 Task: Create a task  Add a feature to import/export data in the app , assign it to team member softage.7@softage.net in the project TrimLine and update the status of the task to  At Risk , set the priority of the task to Medium.
Action: Mouse moved to (52, 427)
Screenshot: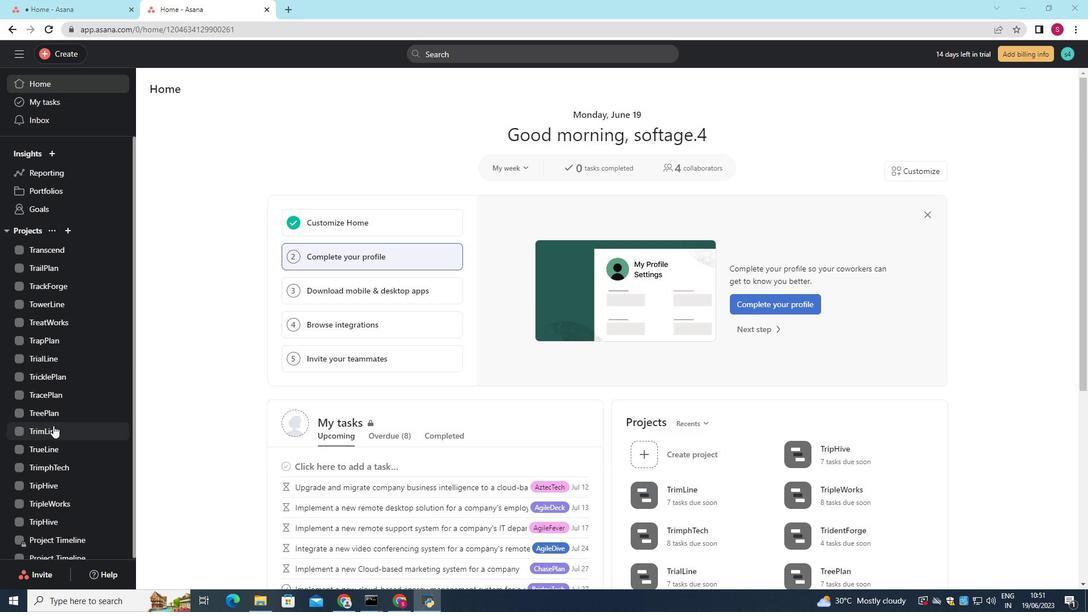 
Action: Mouse pressed left at (52, 427)
Screenshot: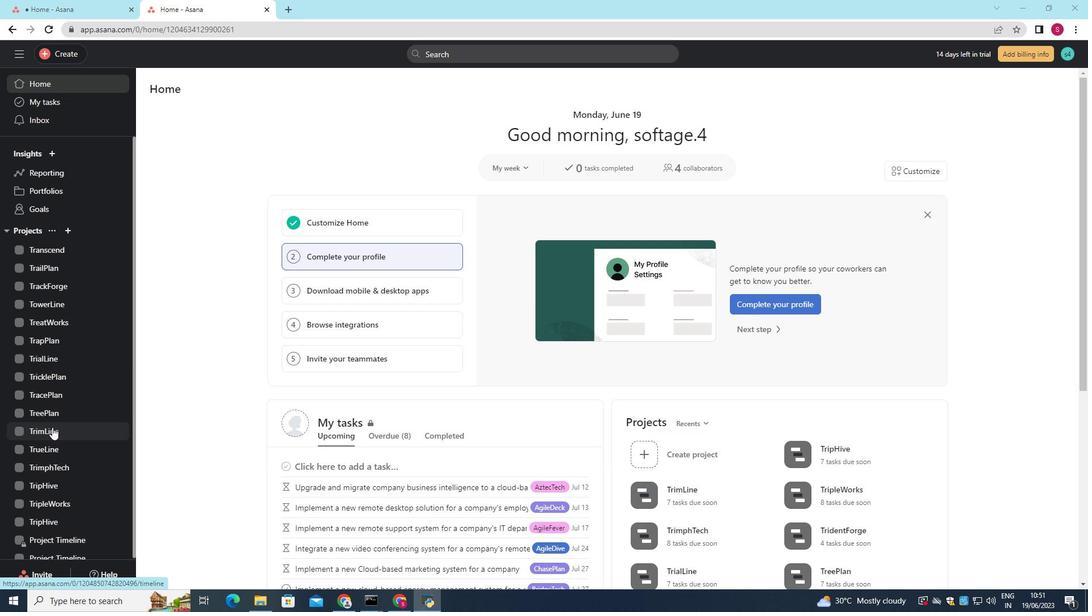 
Action: Mouse moved to (406, 320)
Screenshot: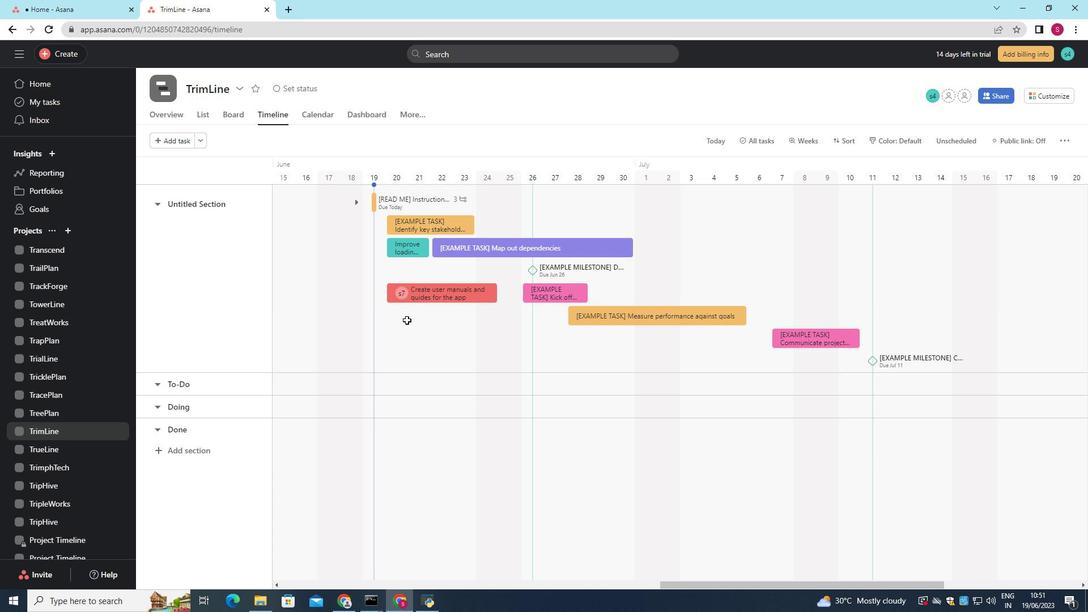 
Action: Mouse pressed left at (406, 320)
Screenshot: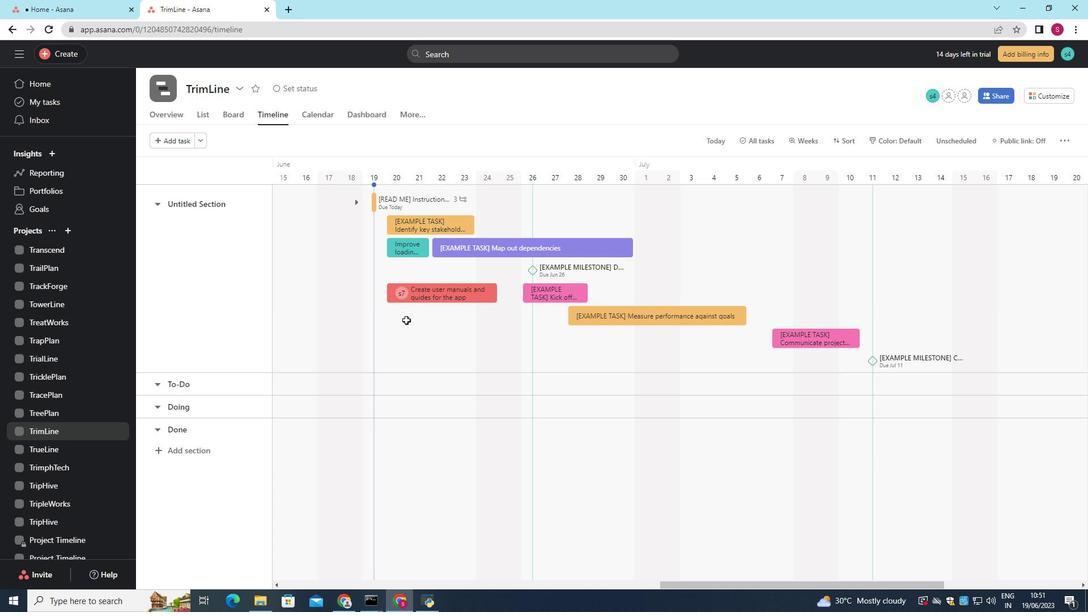 
Action: Key pressed <Key.shift>Add<Key.space>a<Key.space>feature<Key.space>to<Key.space>import/export<Key.space>data<Key.space>in<Key.space>the<Key.space>app
Screenshot: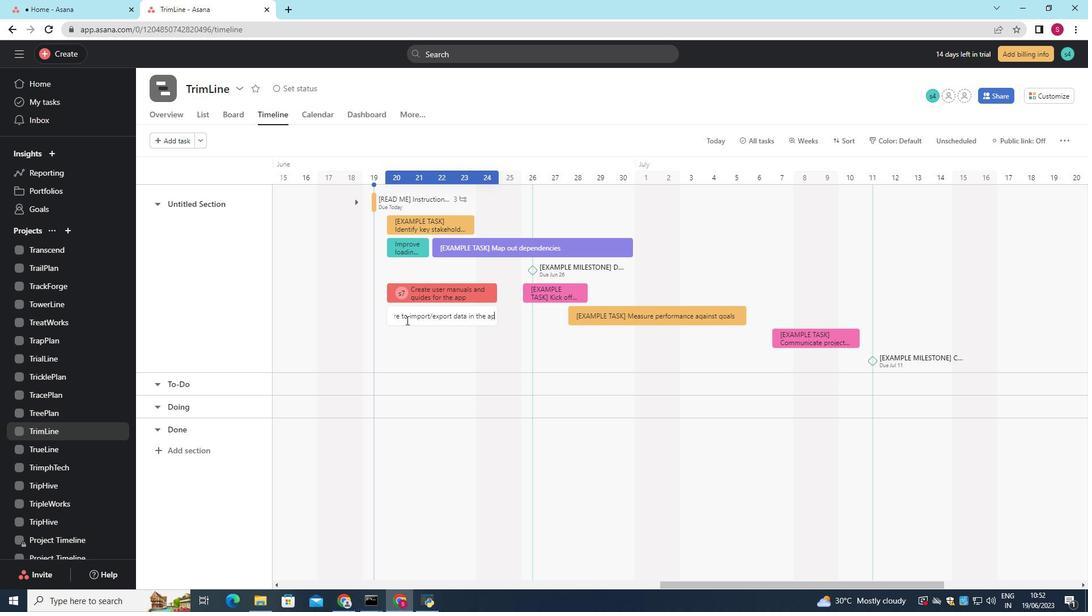 
Action: Mouse moved to (395, 237)
Screenshot: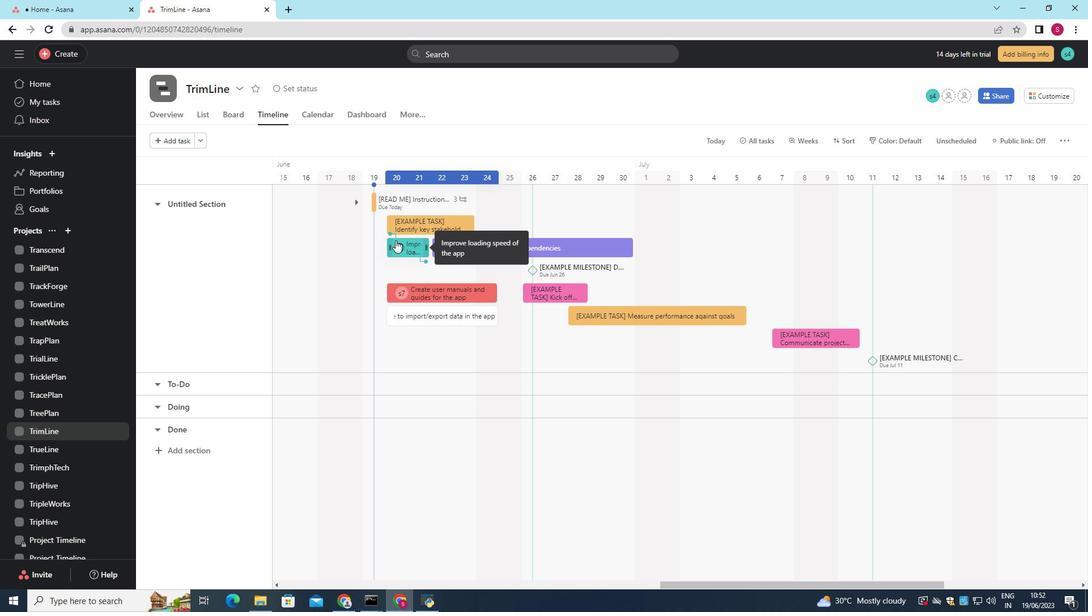 
Action: Key pressed <Key.enter>
Screenshot: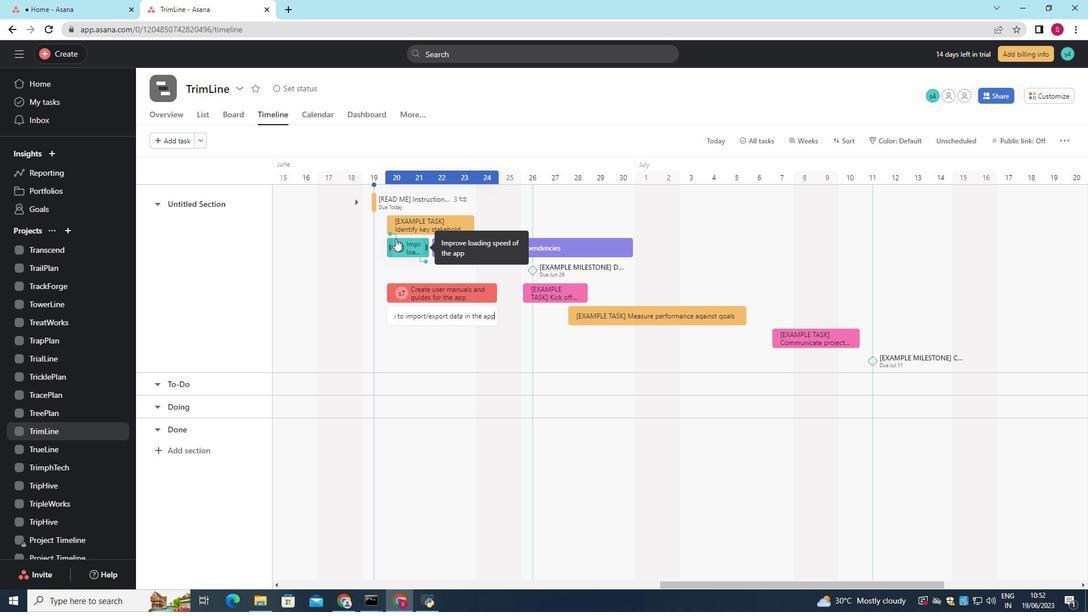 
Action: Mouse moved to (439, 316)
Screenshot: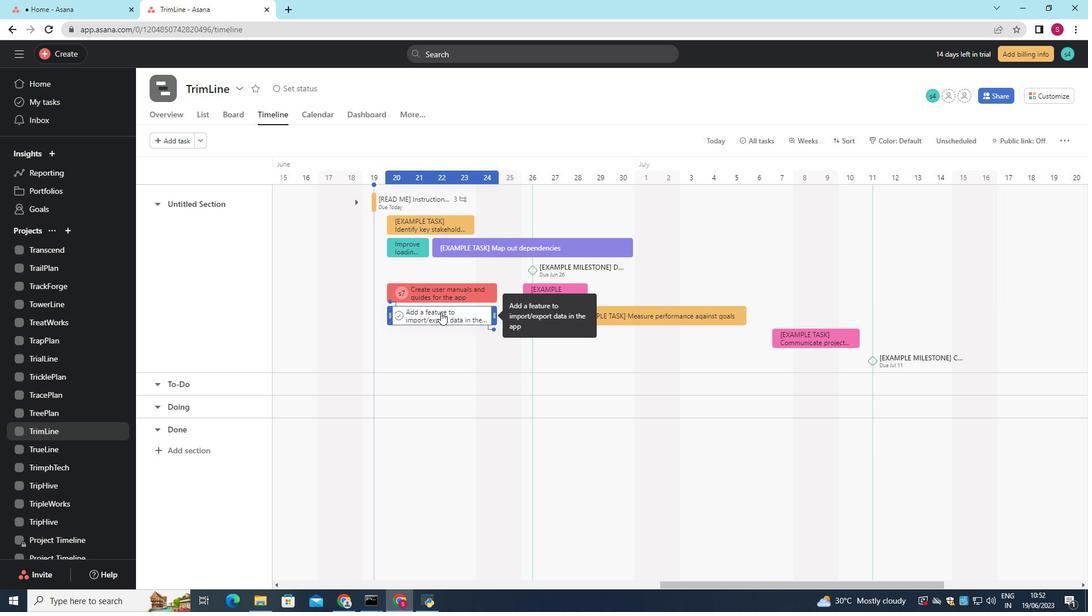 
Action: Mouse pressed left at (439, 316)
Screenshot: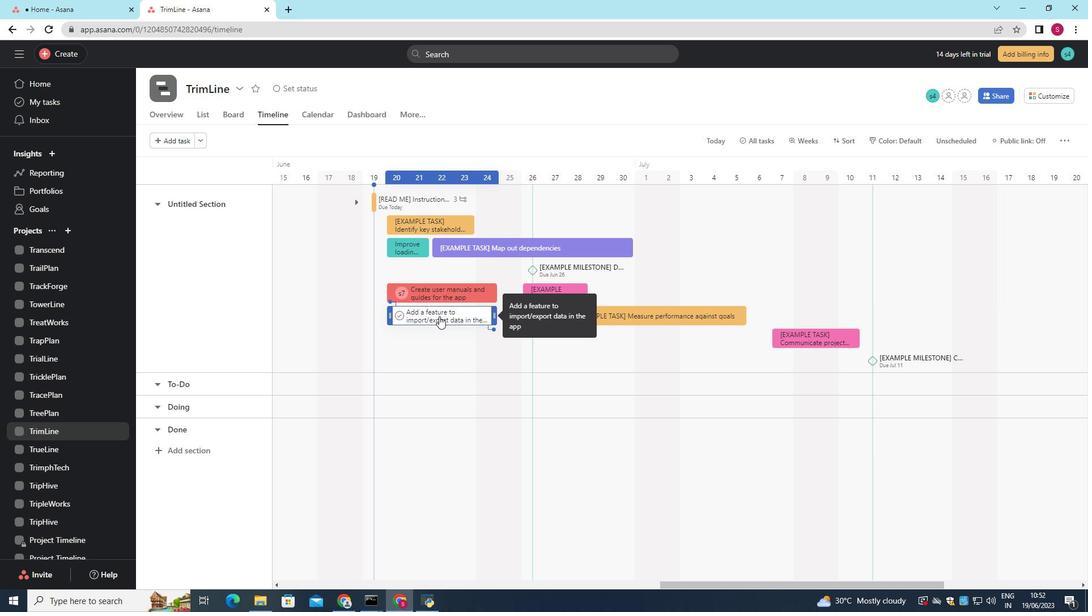 
Action: Mouse moved to (841, 204)
Screenshot: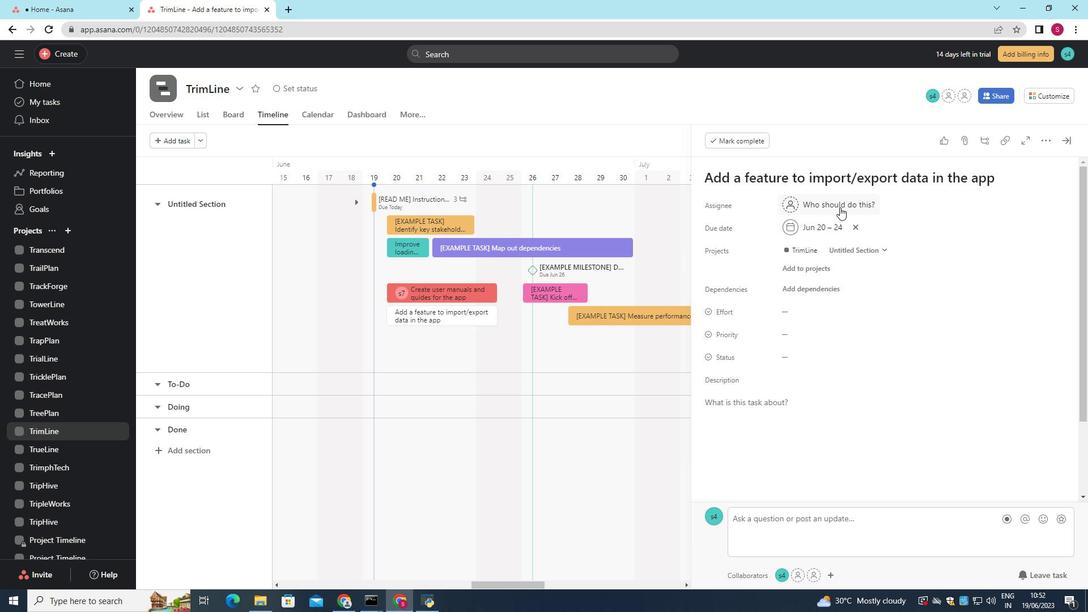 
Action: Mouse pressed left at (841, 204)
Screenshot: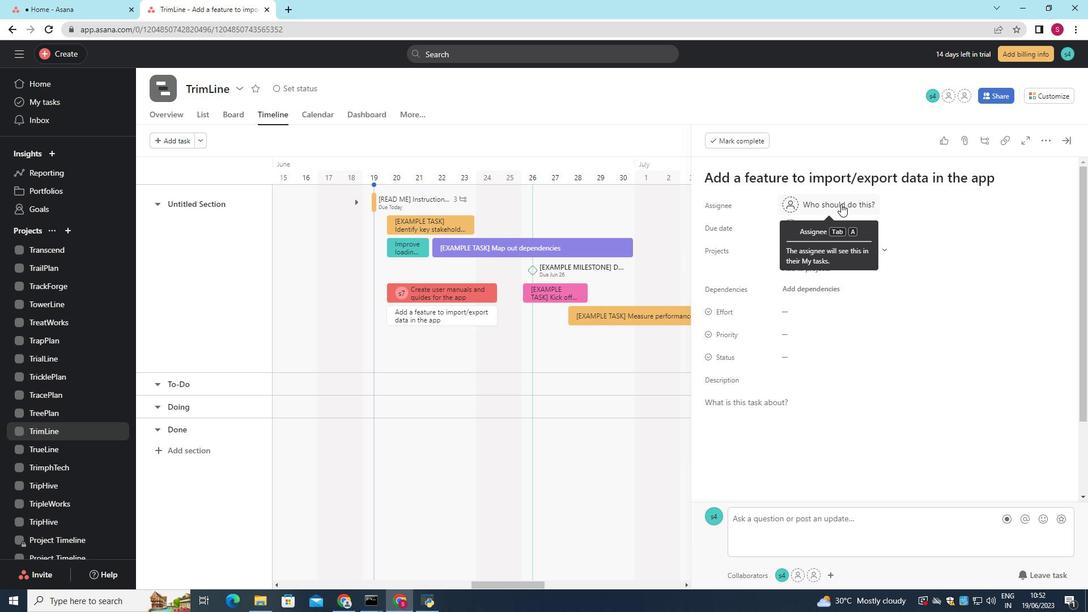 
Action: Mouse moved to (797, 232)
Screenshot: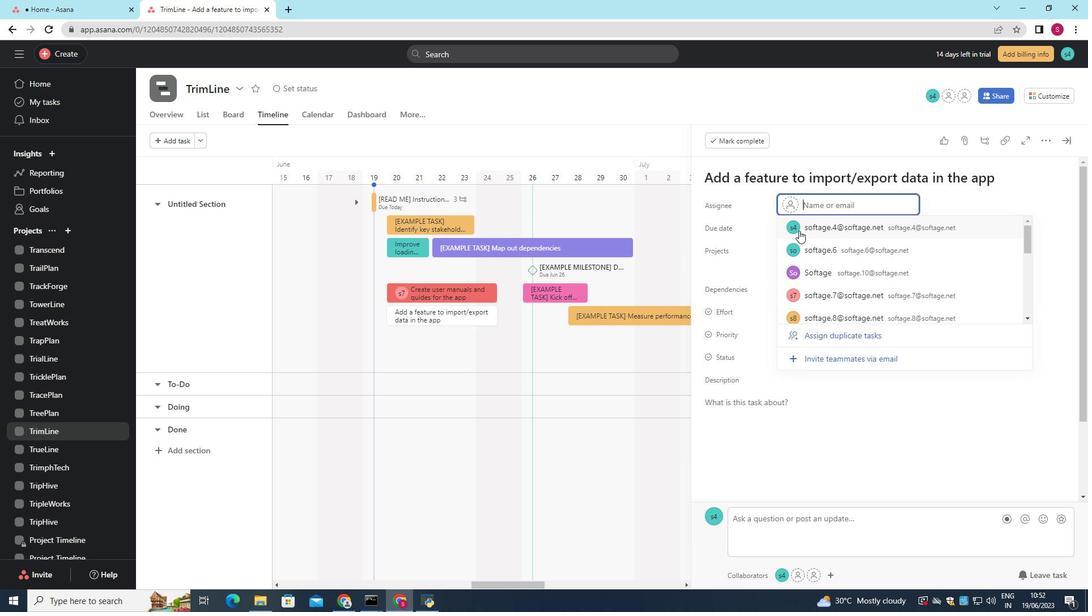
Action: Key pressed s
Screenshot: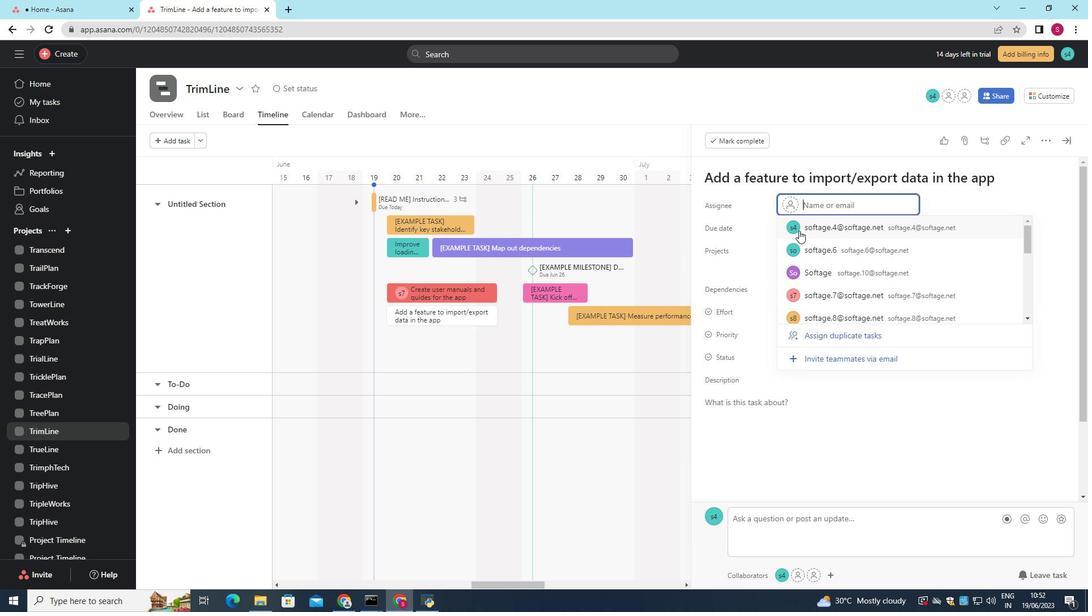 
Action: Mouse moved to (796, 233)
Screenshot: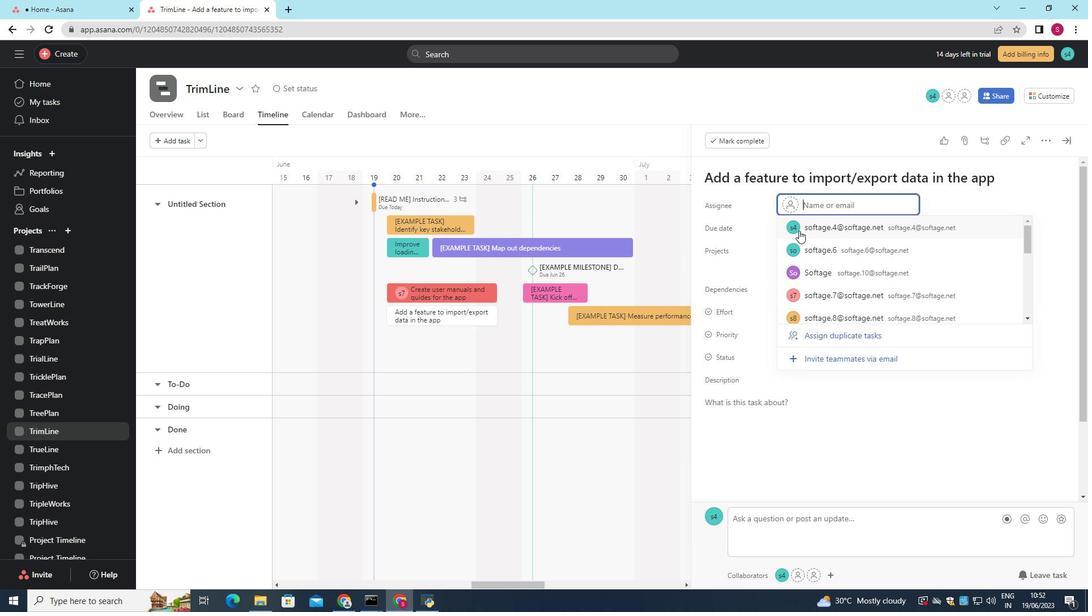 
Action: Key pressed oftage.7<Key.shift>@softage.net
Screenshot: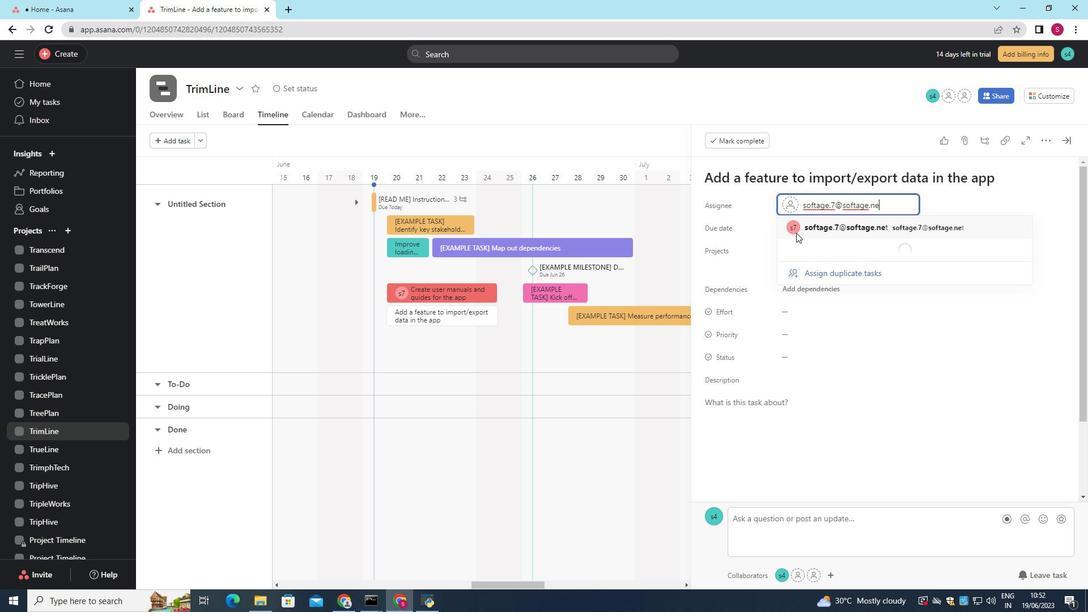 
Action: Mouse moved to (854, 337)
Screenshot: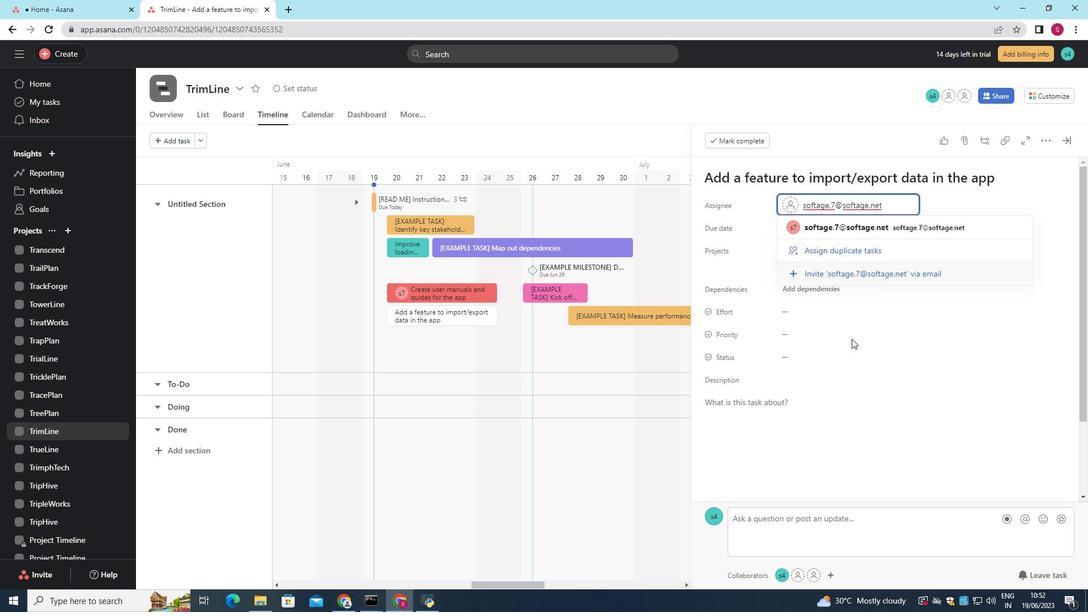 
Action: Key pressed <Key.enter>
Screenshot: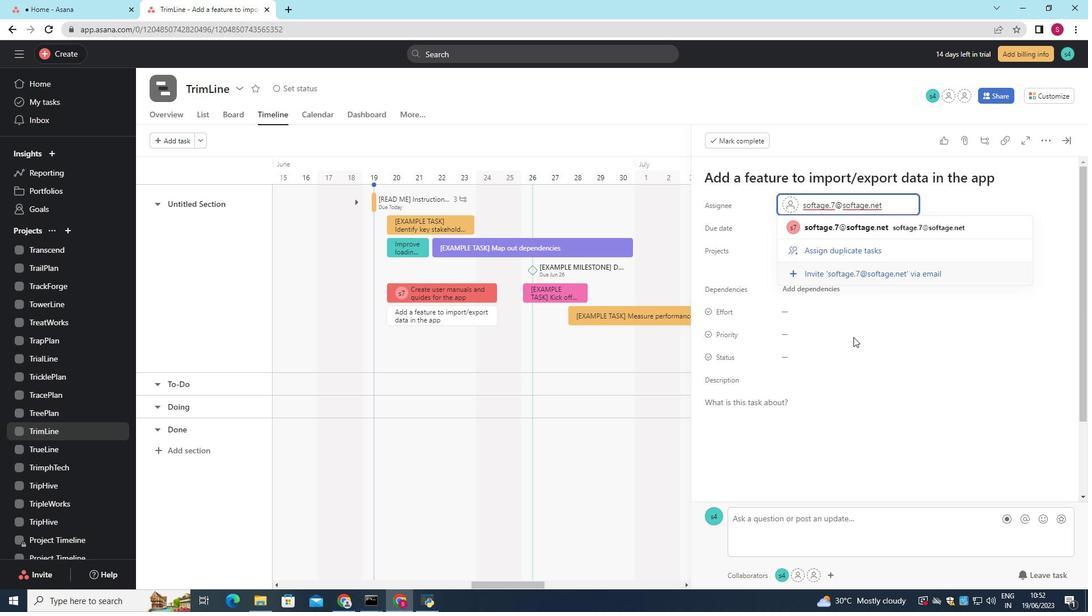 
Action: Mouse moved to (826, 356)
Screenshot: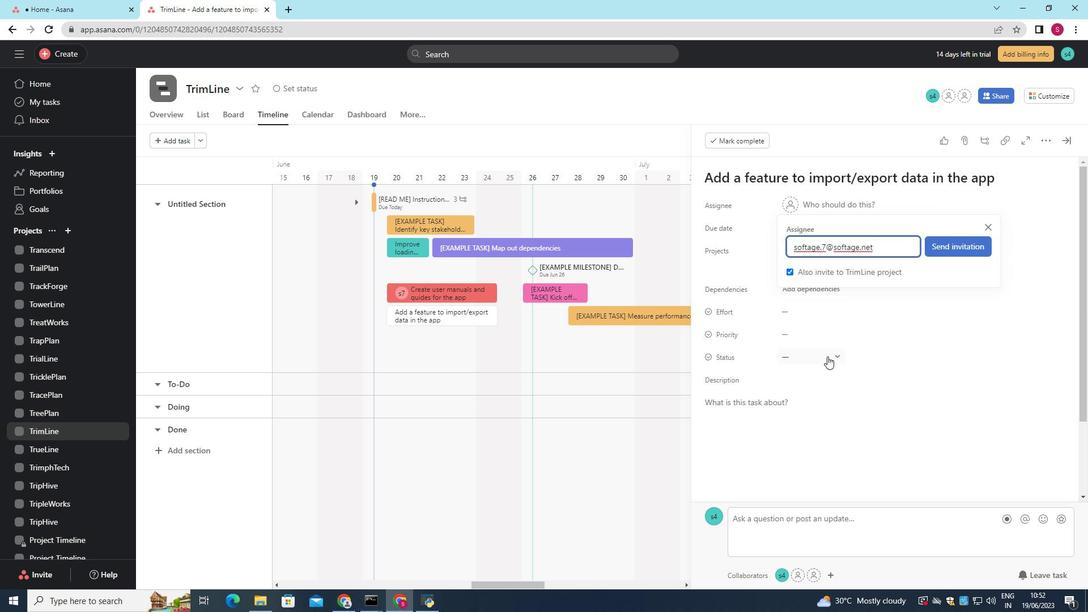 
Action: Mouse pressed left at (826, 356)
Screenshot: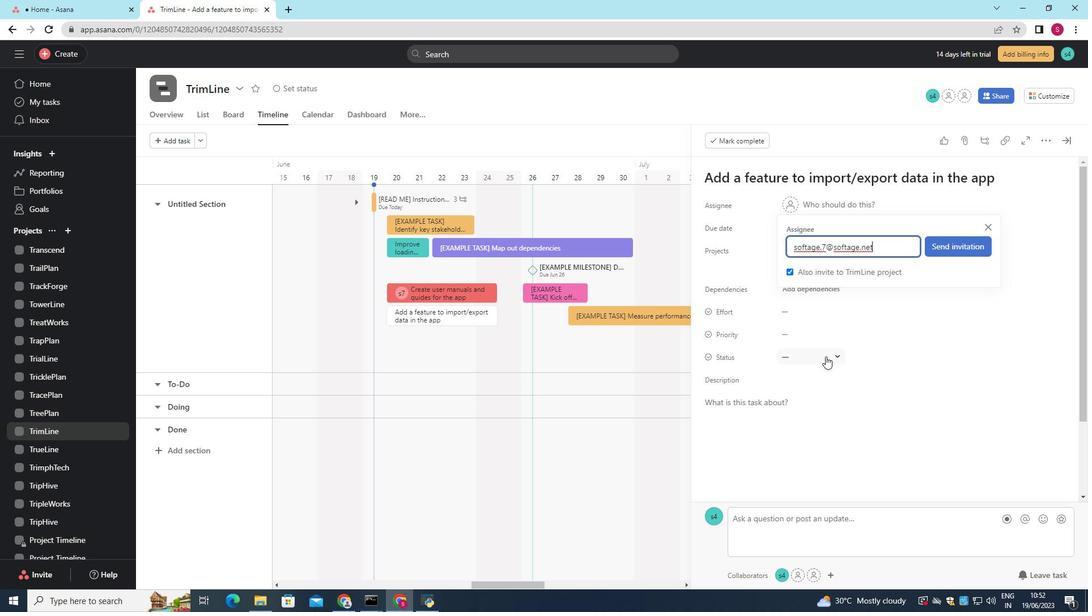 
Action: Mouse moved to (820, 420)
Screenshot: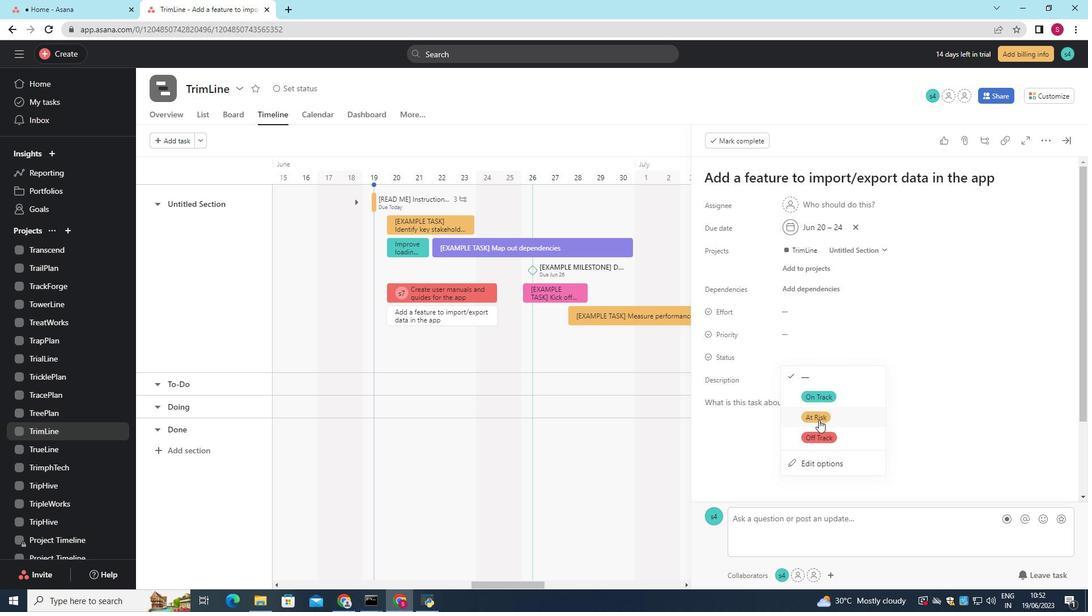 
Action: Mouse pressed left at (820, 420)
Screenshot: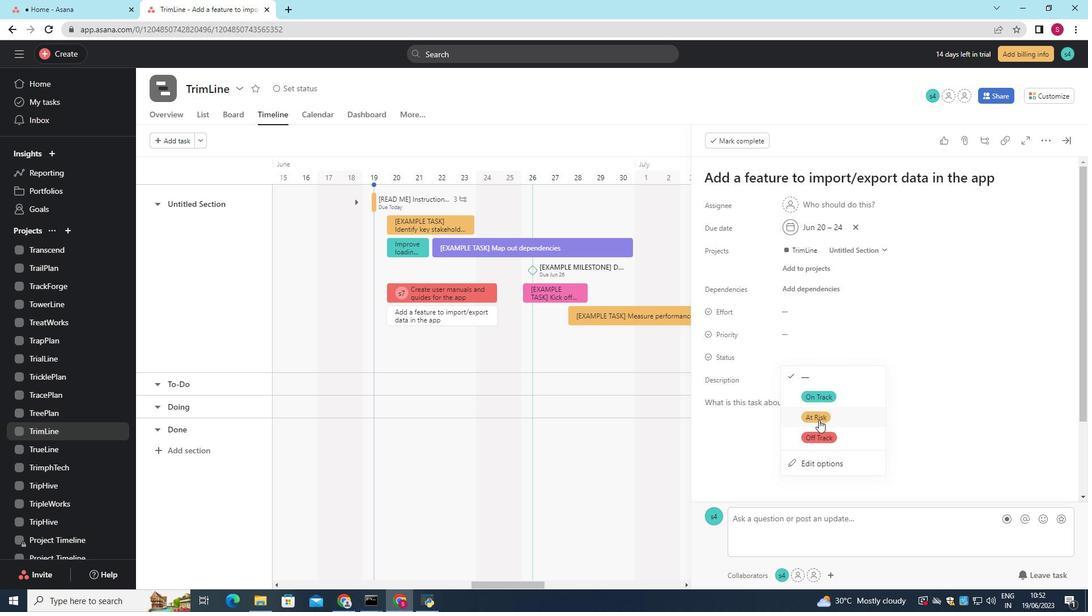
Action: Mouse moved to (822, 332)
Screenshot: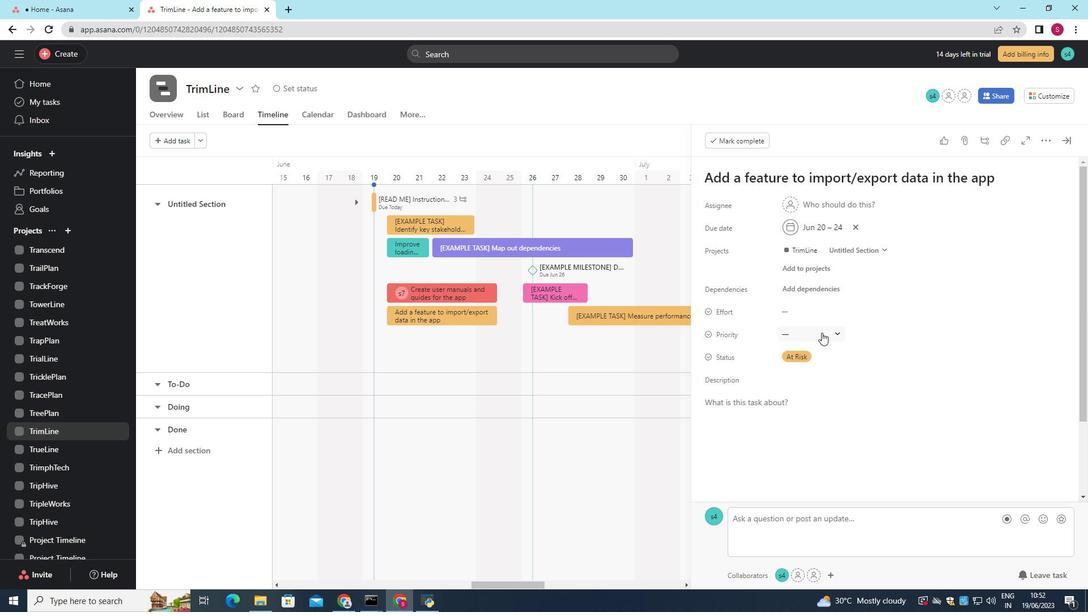 
Action: Mouse pressed left at (822, 332)
Screenshot: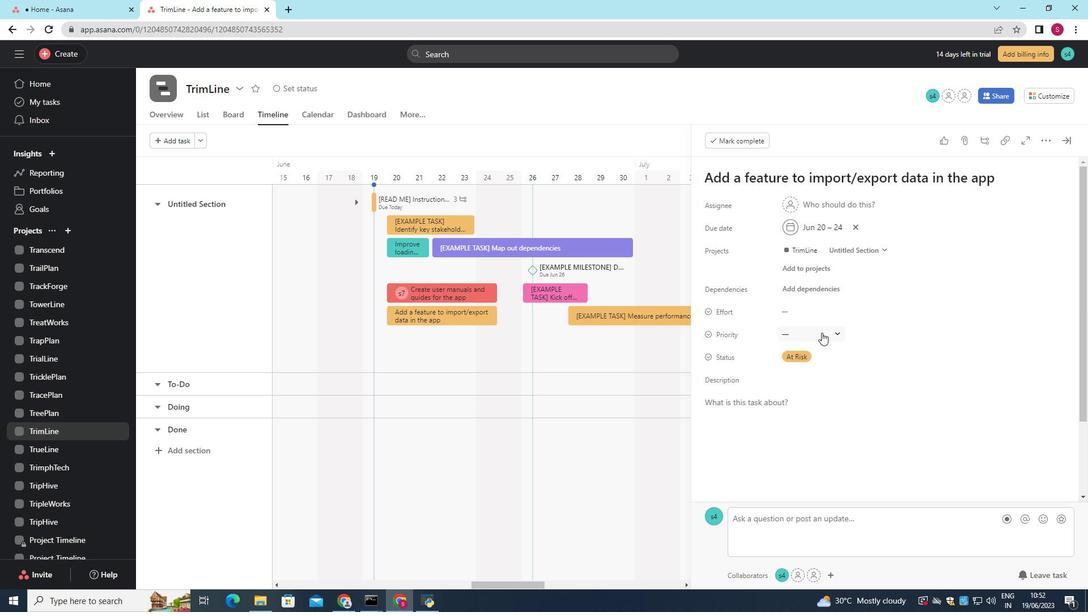 
Action: Mouse moved to (821, 391)
Screenshot: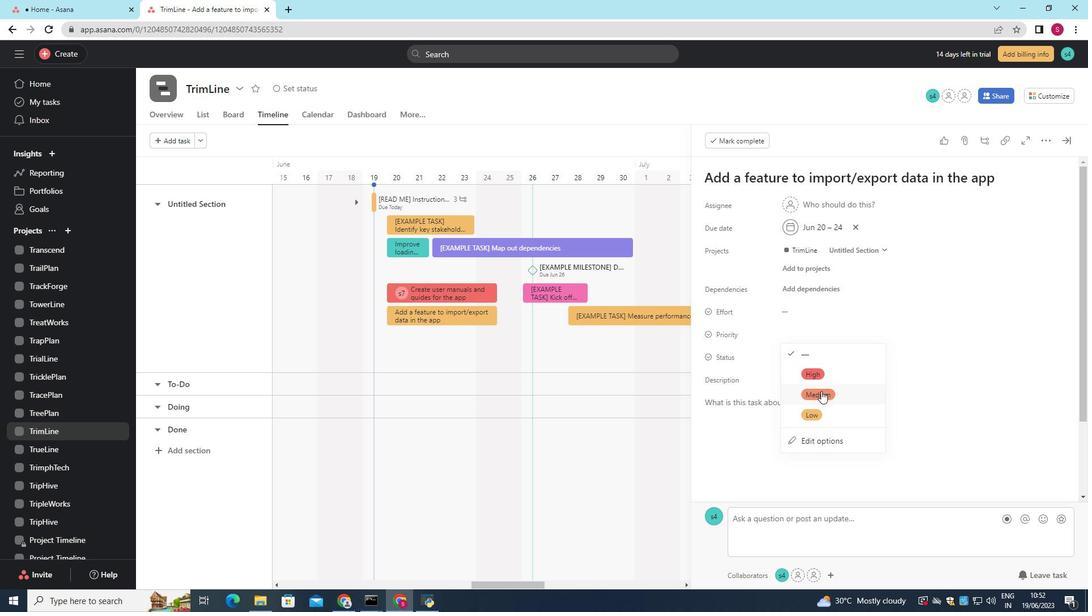 
Action: Mouse pressed left at (821, 391)
Screenshot: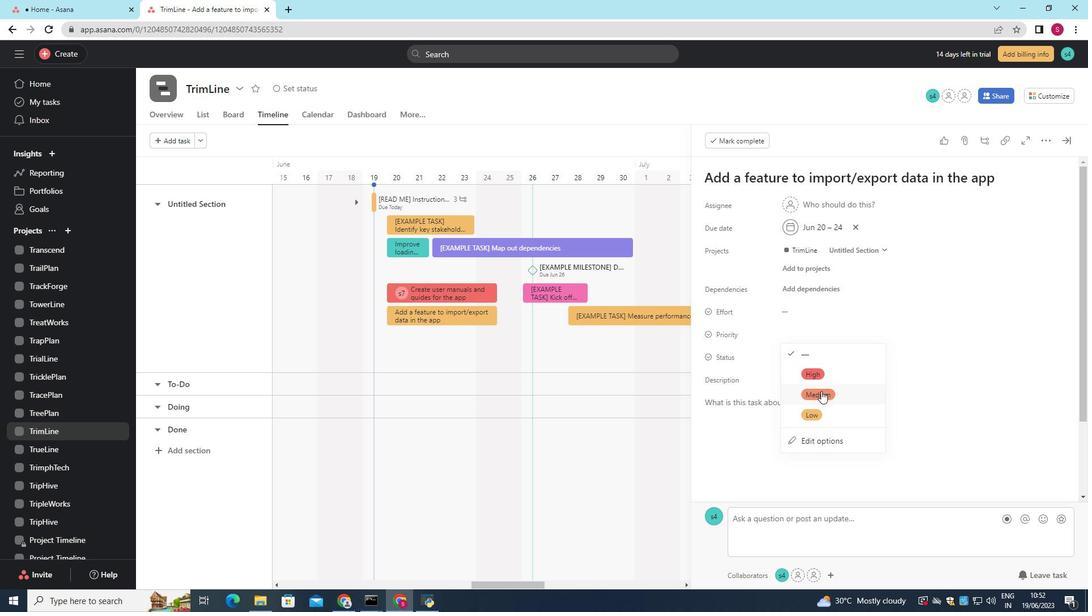 
Action: Mouse moved to (824, 387)
Screenshot: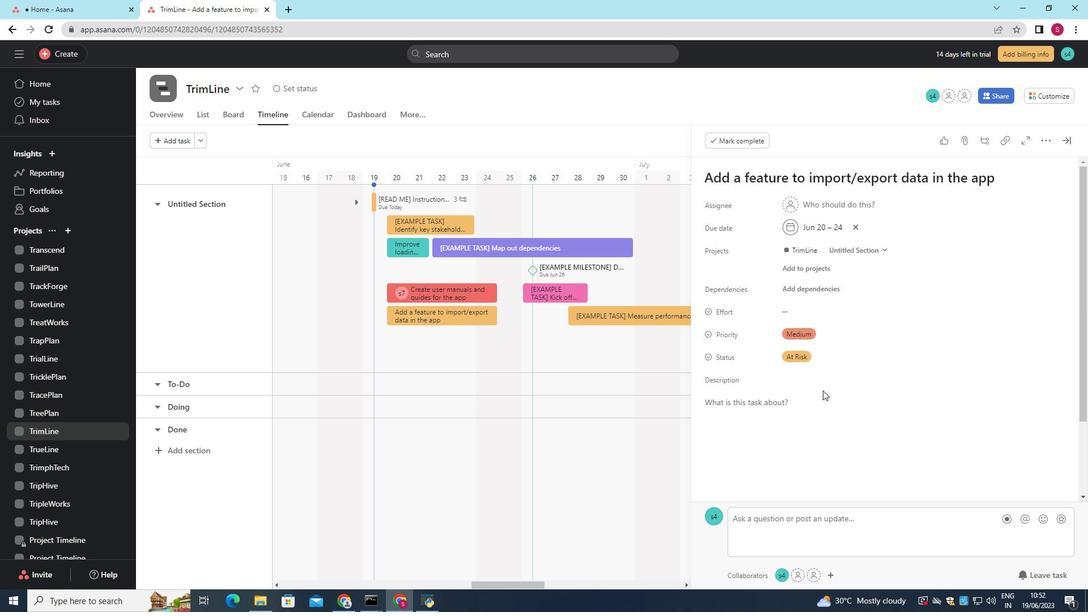 
